 Task: Calculate the distance between Chicago, Illinois, and Indianapolis, Indiana.
Action: Mouse moved to (235, 79)
Screenshot: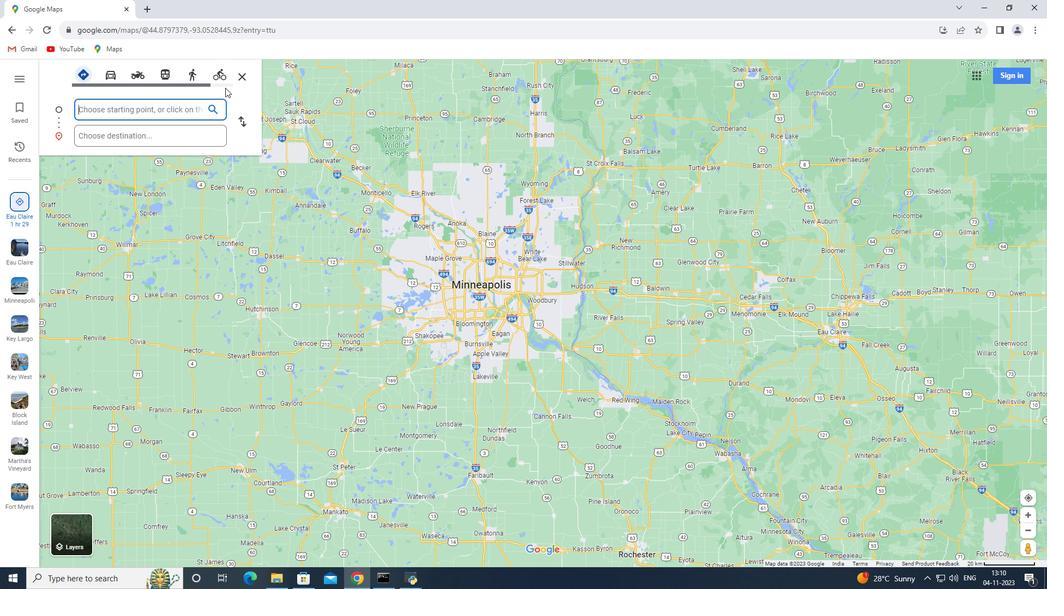 
Action: Mouse pressed left at (235, 79)
Screenshot: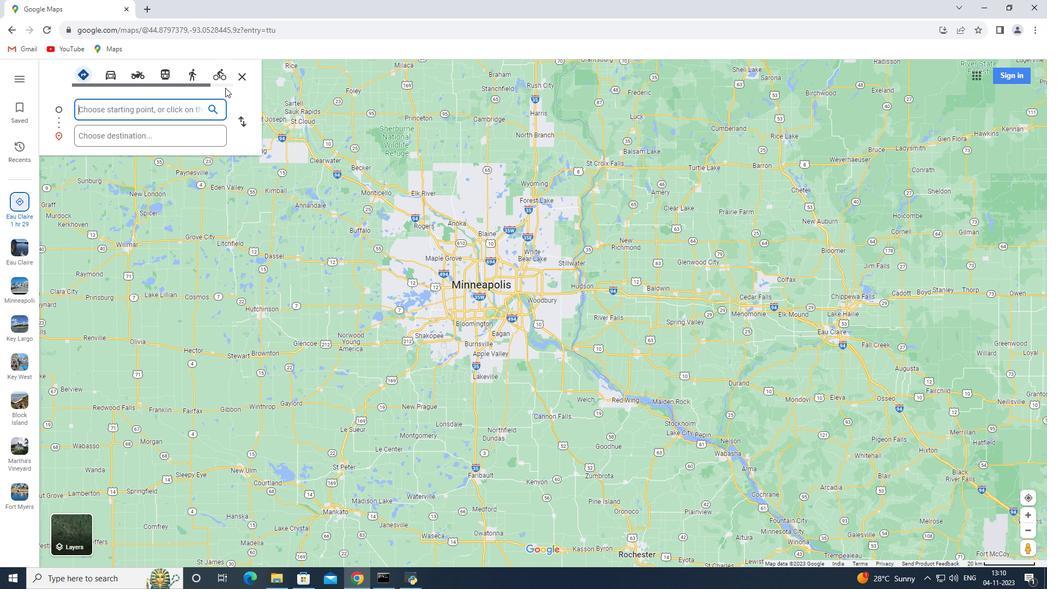 
Action: Mouse moved to (156, 109)
Screenshot: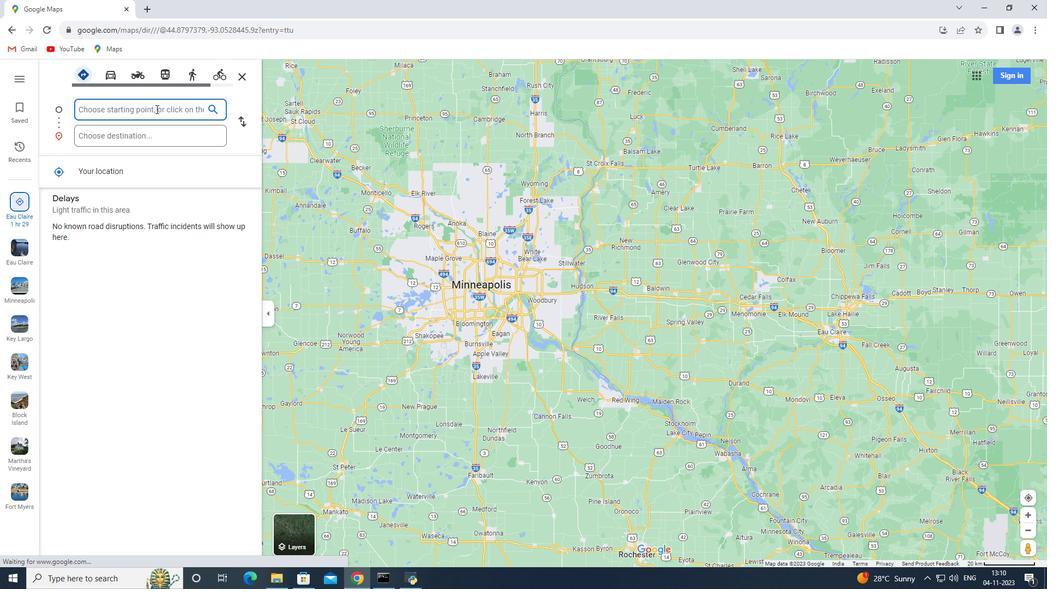 
Action: Key pressed <Key.shift>Chicago,<Key.space>lllinois
Screenshot: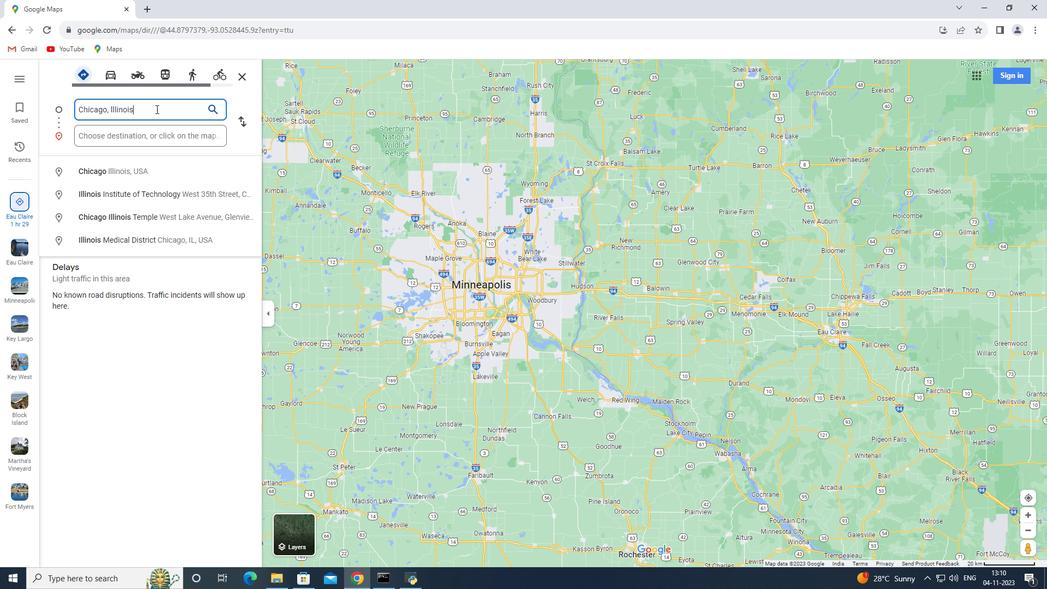 
Action: Mouse moved to (138, 132)
Screenshot: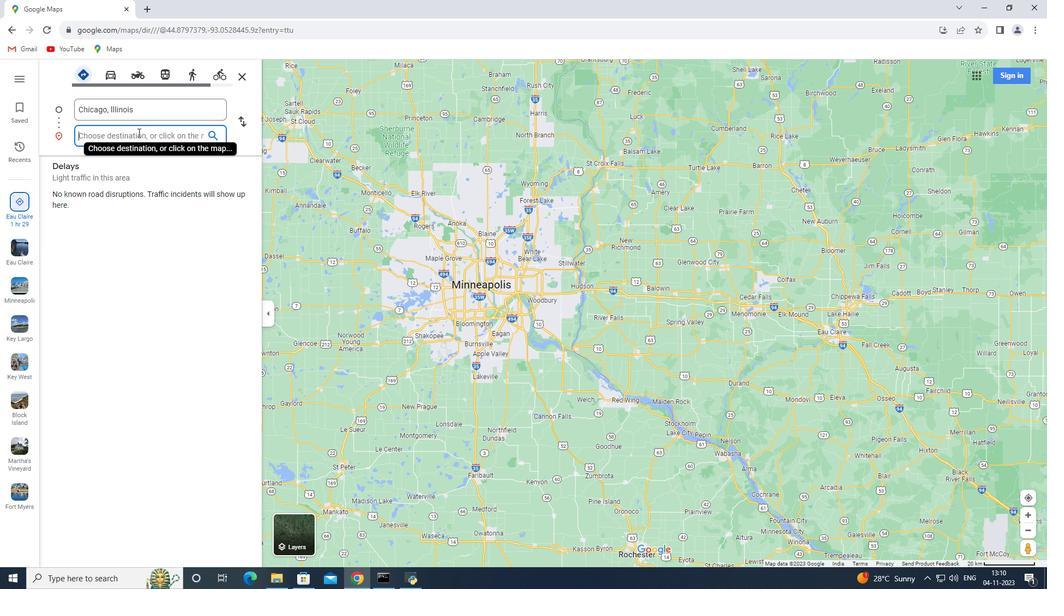 
Action: Mouse pressed left at (138, 132)
Screenshot: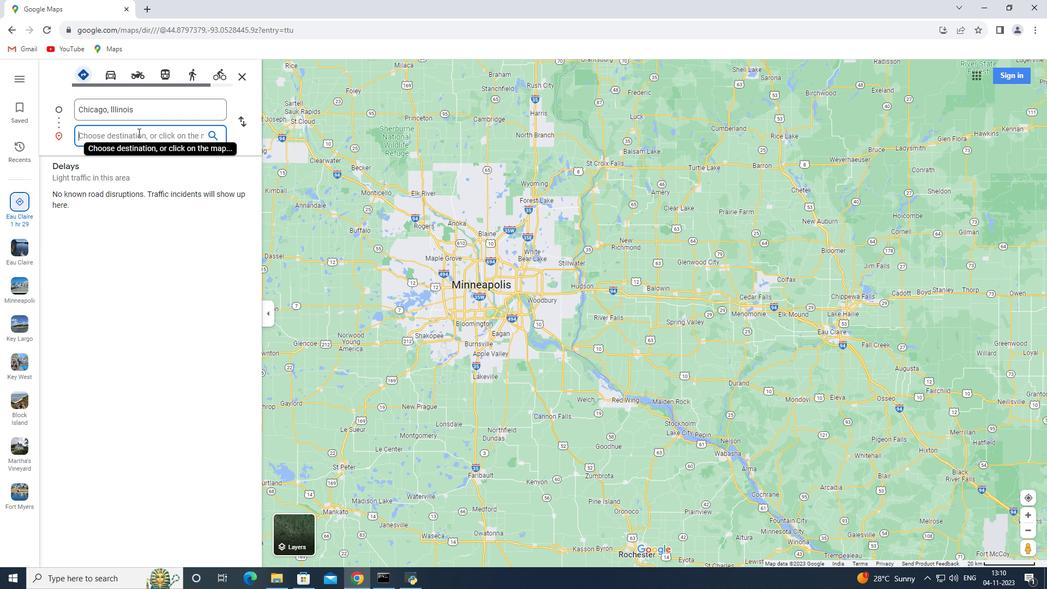 
Action: Key pressed <Key.shift_r><Key.shift_r><Key.shift_r><Key.shift_r><Key.shift_r><Key.shift_r><Key.shift_r><Key.shift_r>I
Screenshot: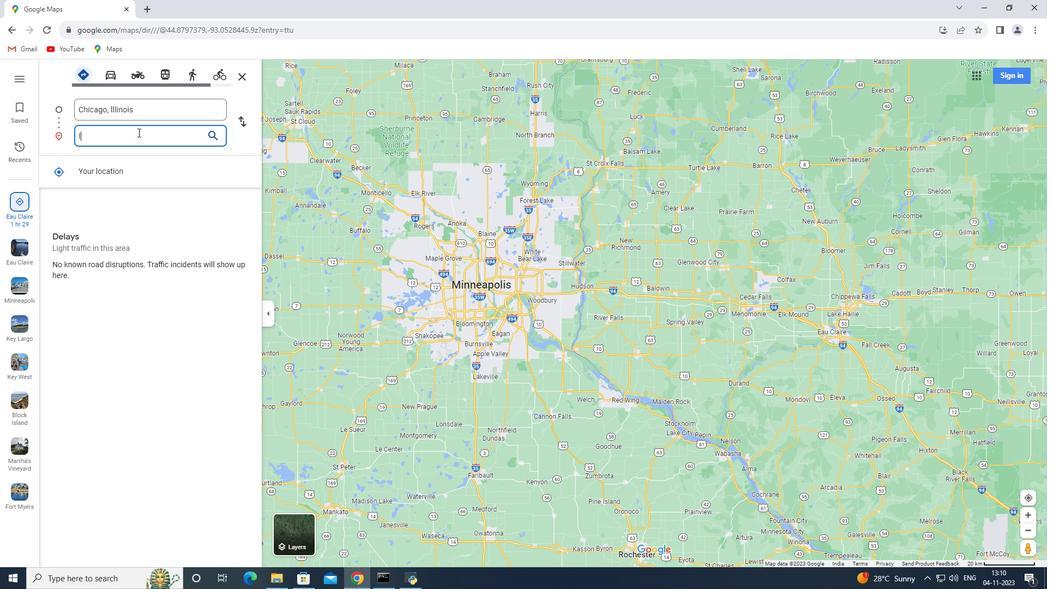 
Action: Mouse moved to (137, 132)
Screenshot: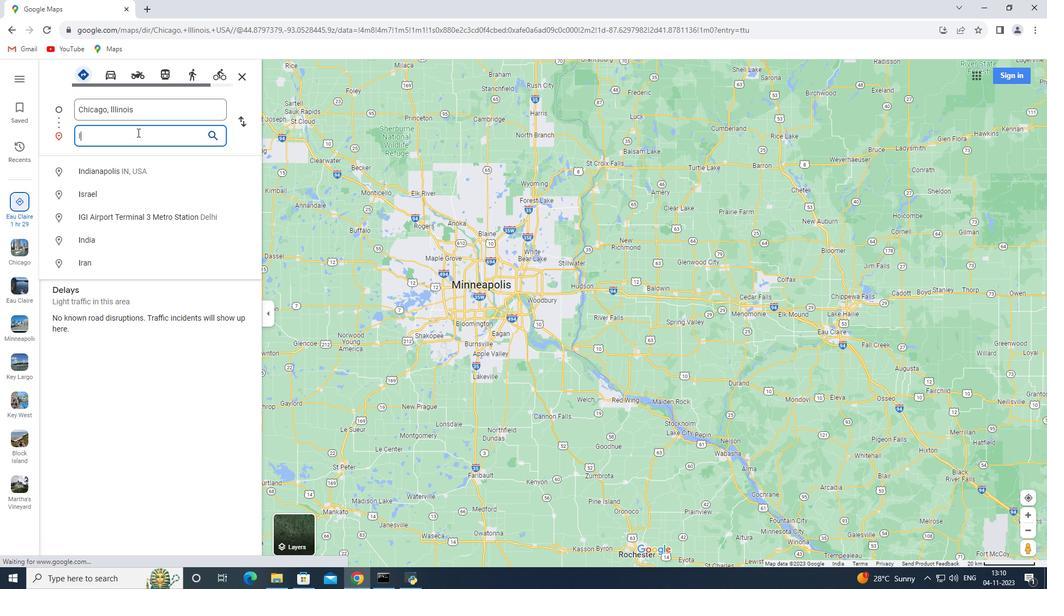 
Action: Key pressed ndianapolis,<Key.space><Key.shift_r><Key.shift_r><Key.shift_r><Key.shift_r><Key.shift_r>Indiana<Key.enter>
Screenshot: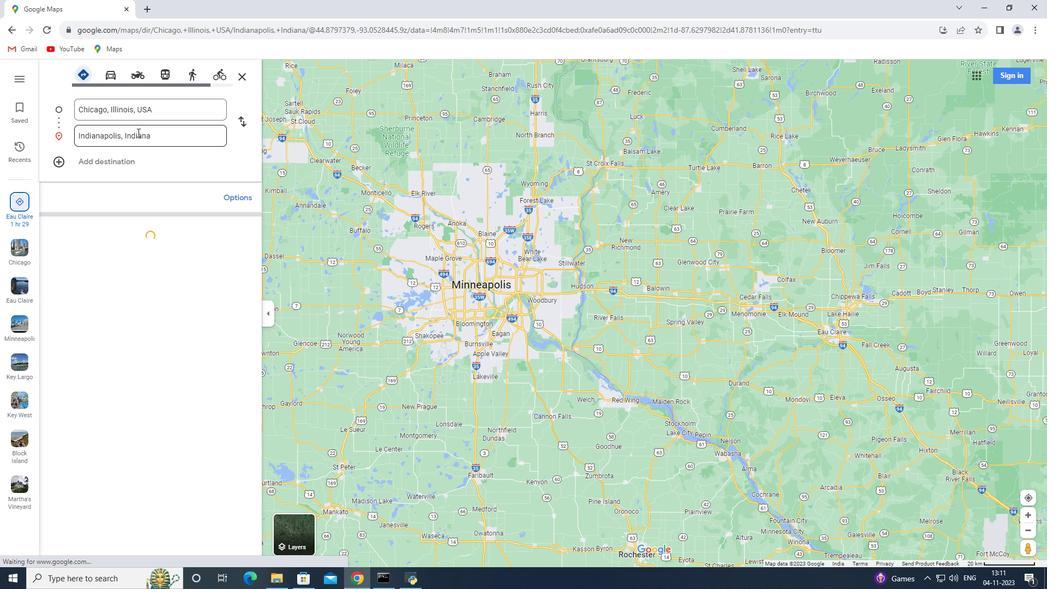 
